 Task: Create a rule when a start date in week is set on a card by me.
Action: Mouse moved to (937, 75)
Screenshot: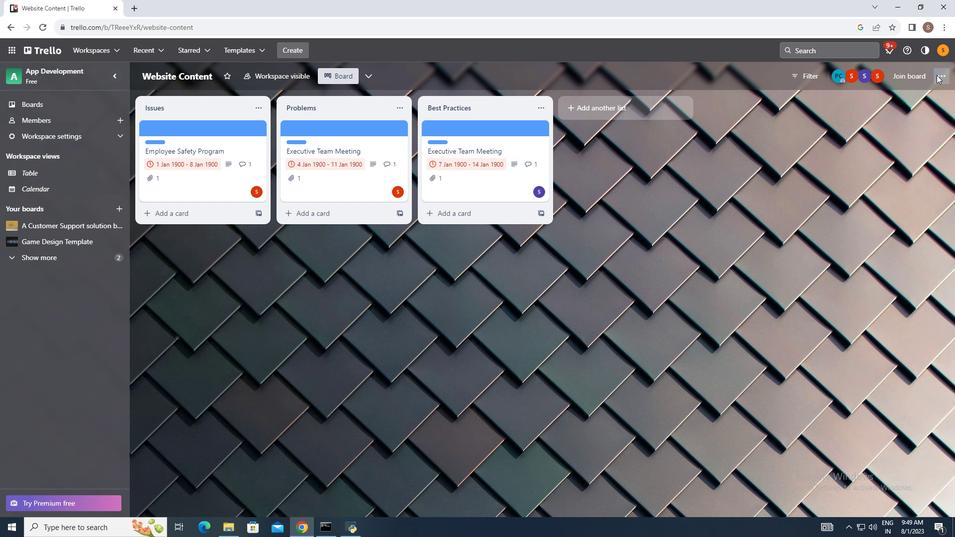 
Action: Mouse pressed left at (937, 75)
Screenshot: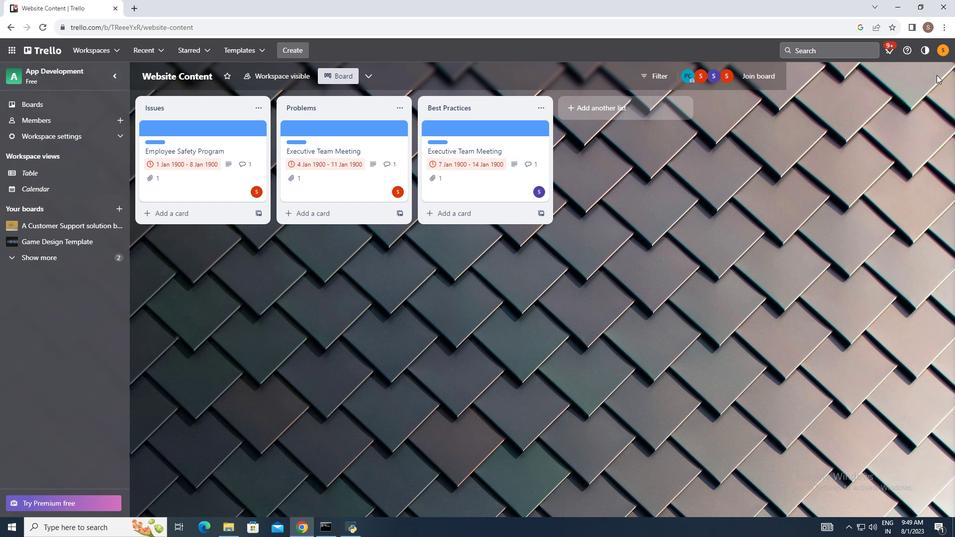 
Action: Mouse moved to (872, 192)
Screenshot: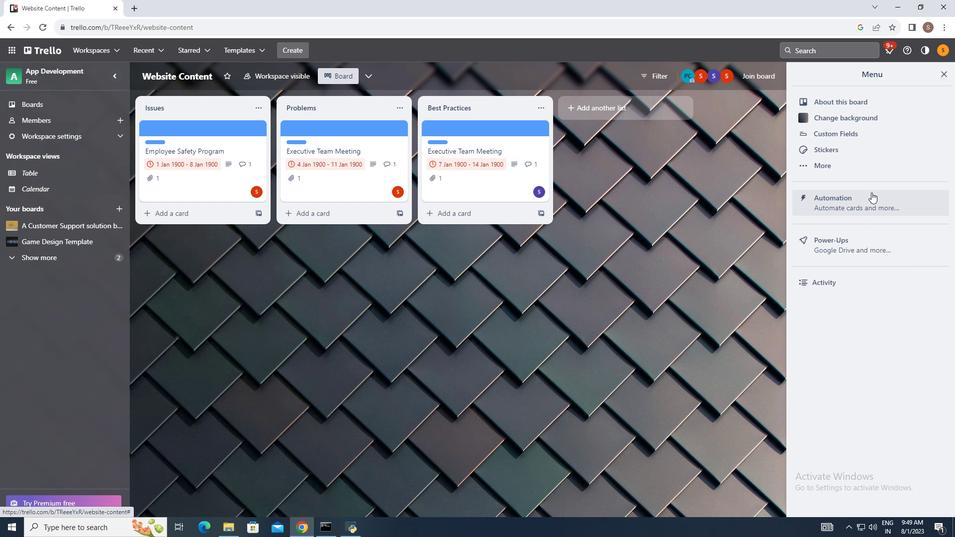 
Action: Mouse pressed left at (872, 192)
Screenshot: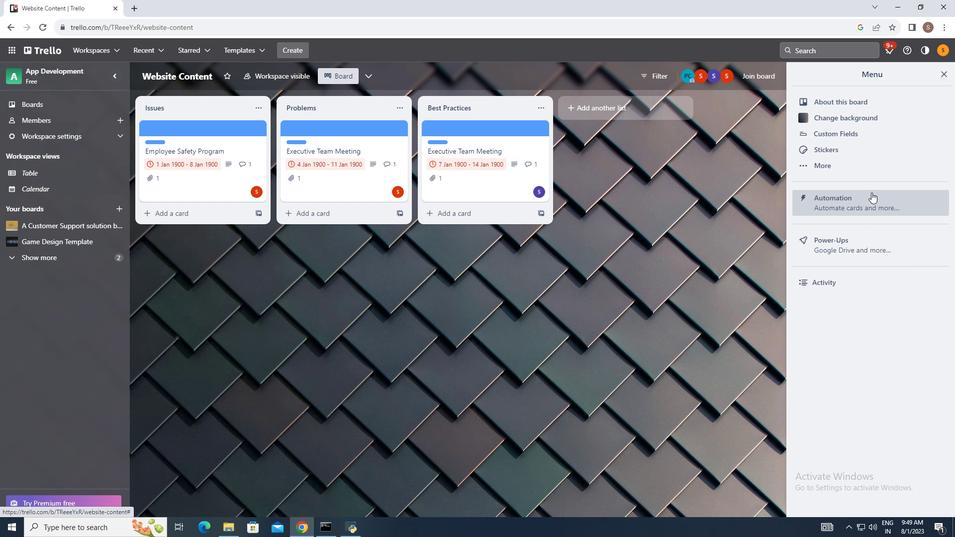 
Action: Mouse moved to (189, 165)
Screenshot: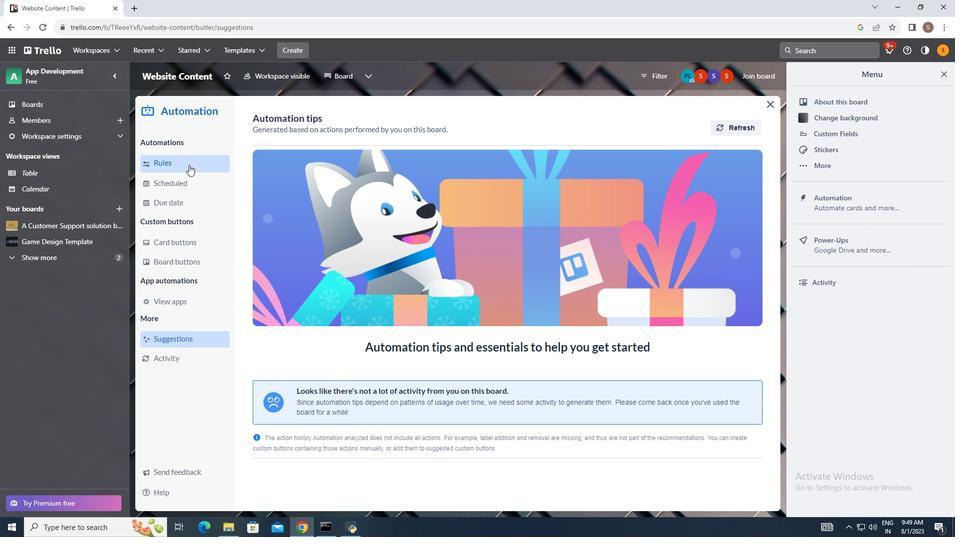 
Action: Mouse pressed left at (189, 165)
Screenshot: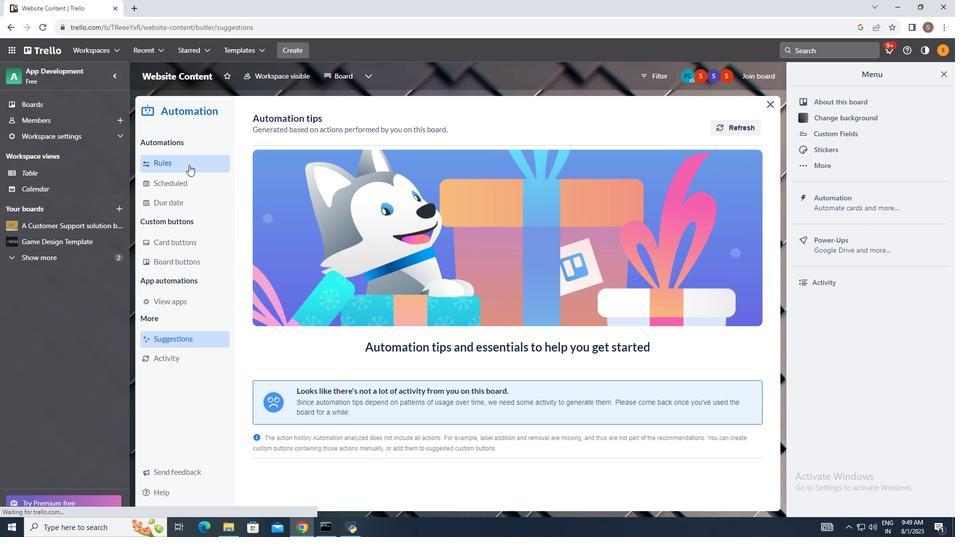 
Action: Mouse moved to (657, 119)
Screenshot: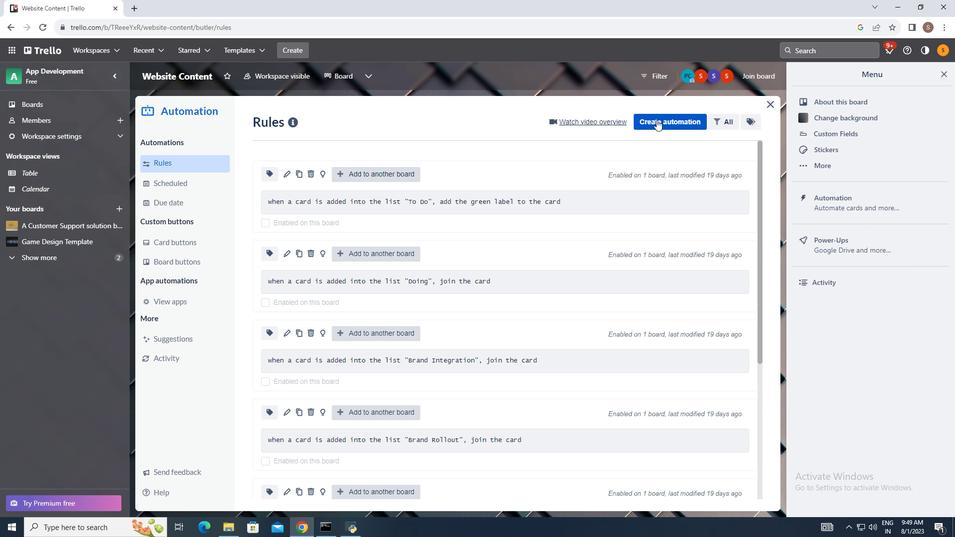 
Action: Mouse pressed left at (657, 119)
Screenshot: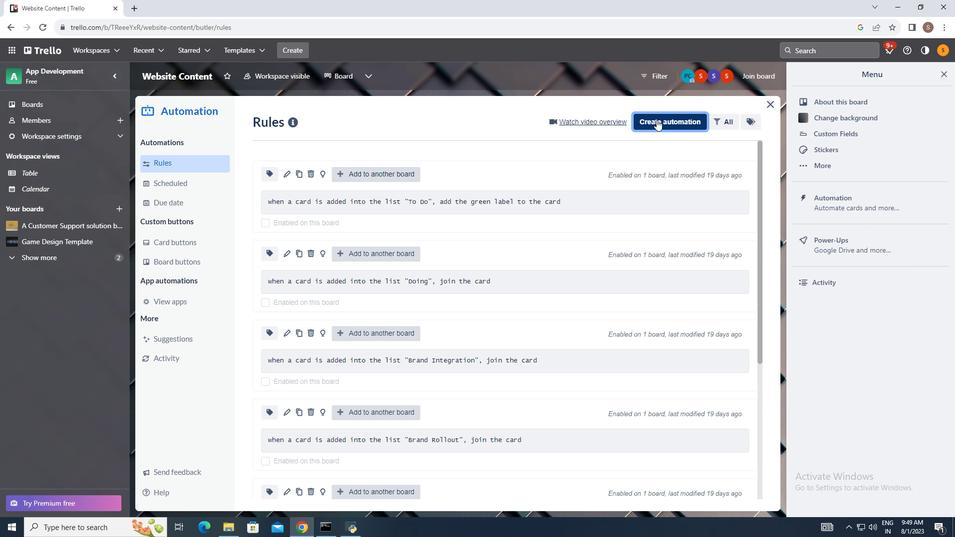 
Action: Mouse moved to (464, 215)
Screenshot: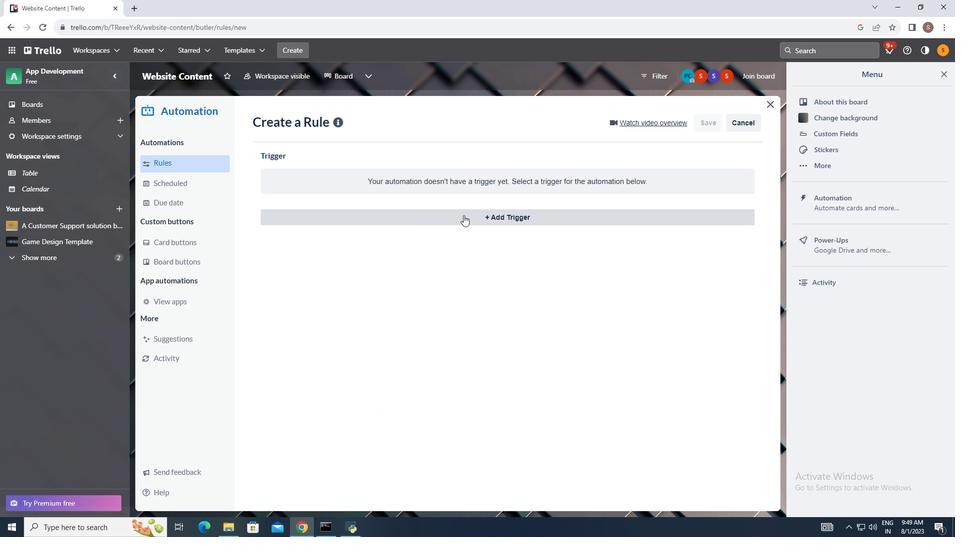 
Action: Mouse pressed left at (464, 215)
Screenshot: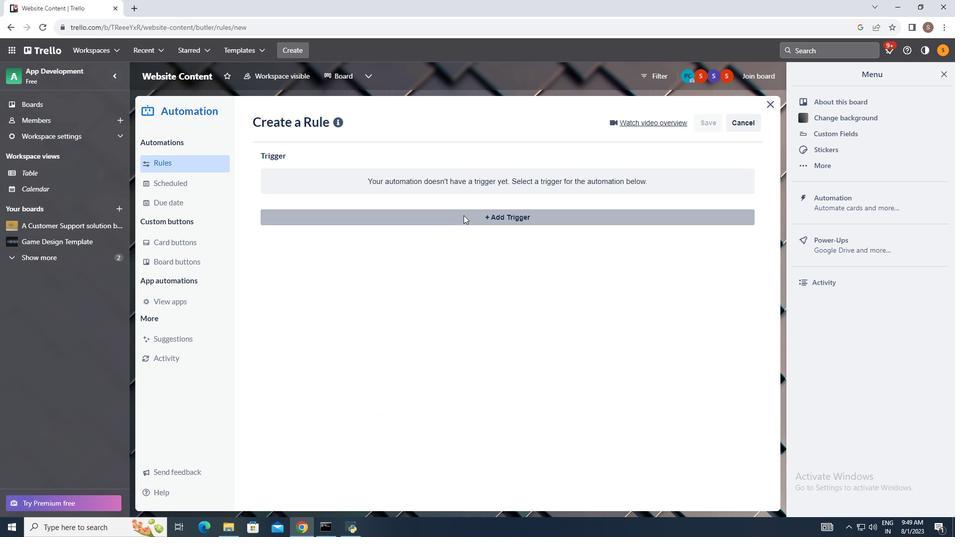 
Action: Mouse moved to (384, 245)
Screenshot: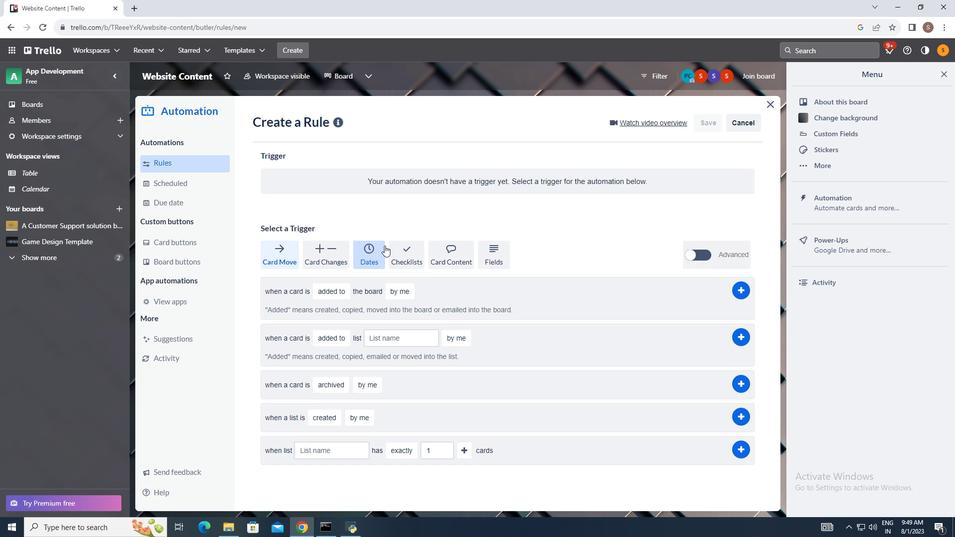 
Action: Mouse pressed left at (384, 245)
Screenshot: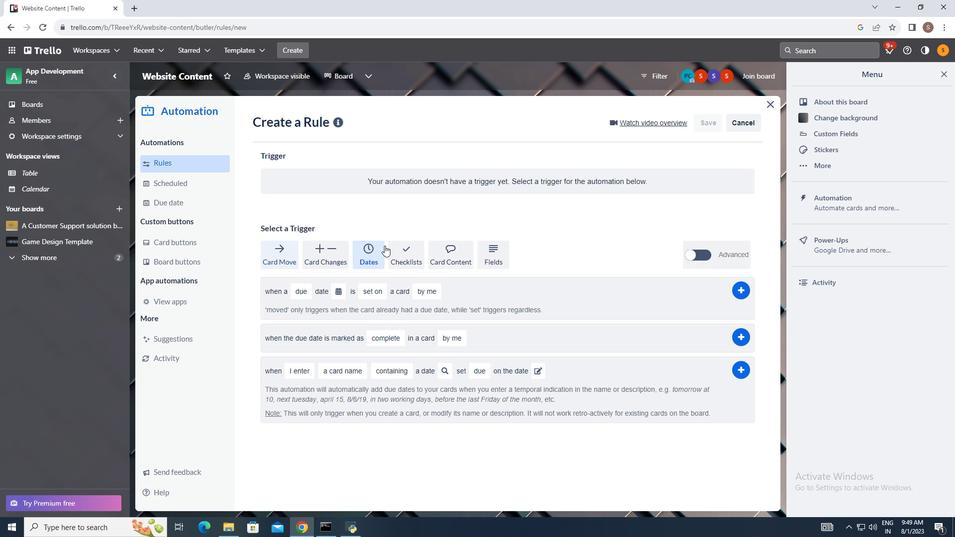 
Action: Mouse moved to (300, 284)
Screenshot: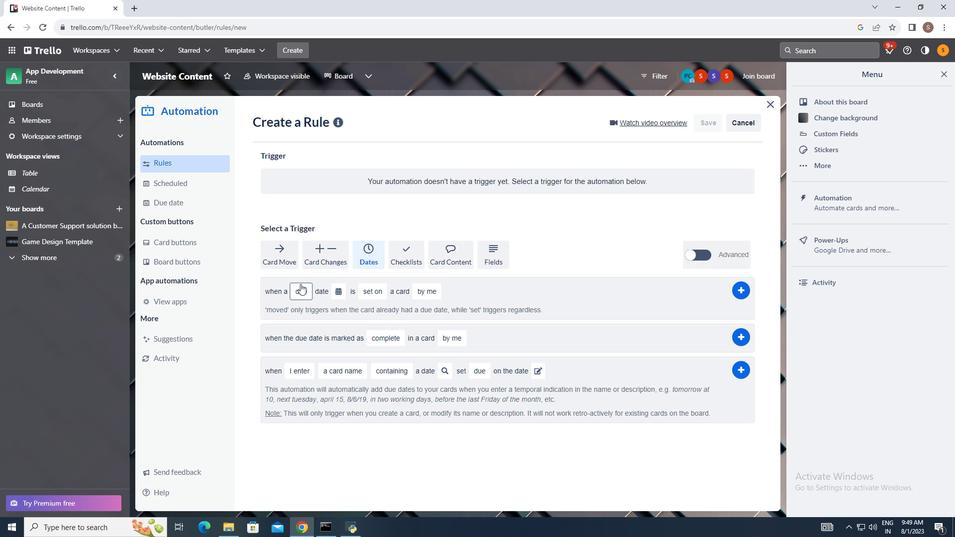 
Action: Mouse pressed left at (300, 284)
Screenshot: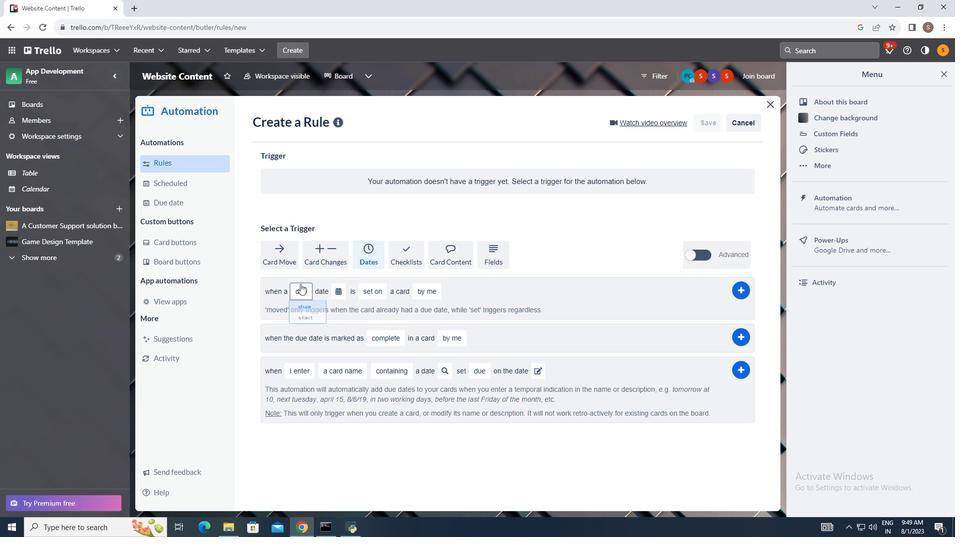 
Action: Mouse moved to (307, 326)
Screenshot: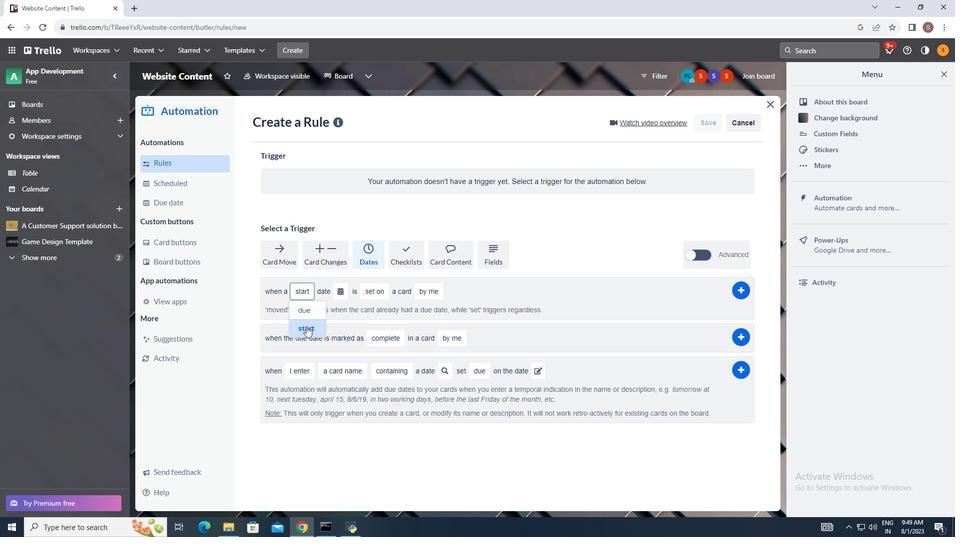 
Action: Mouse pressed left at (307, 326)
Screenshot: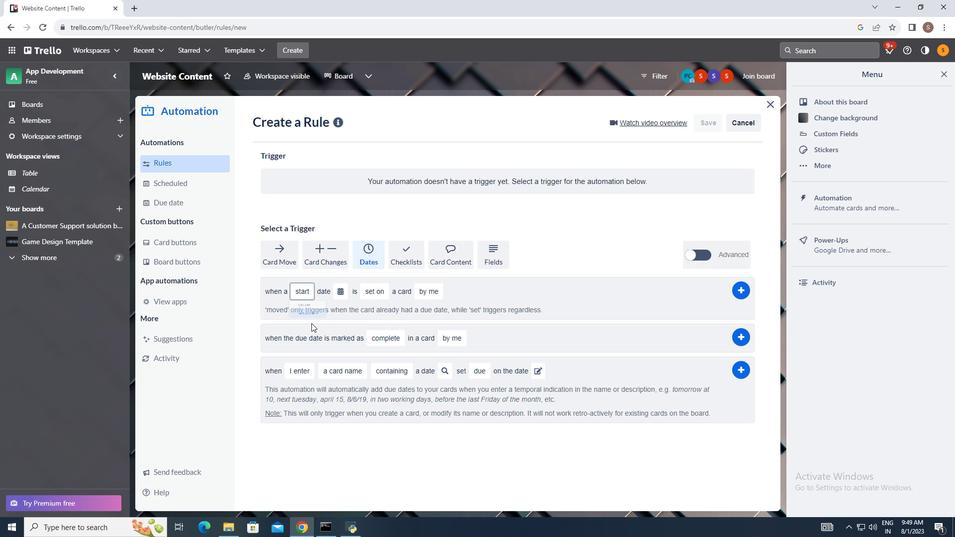 
Action: Mouse moved to (343, 289)
Screenshot: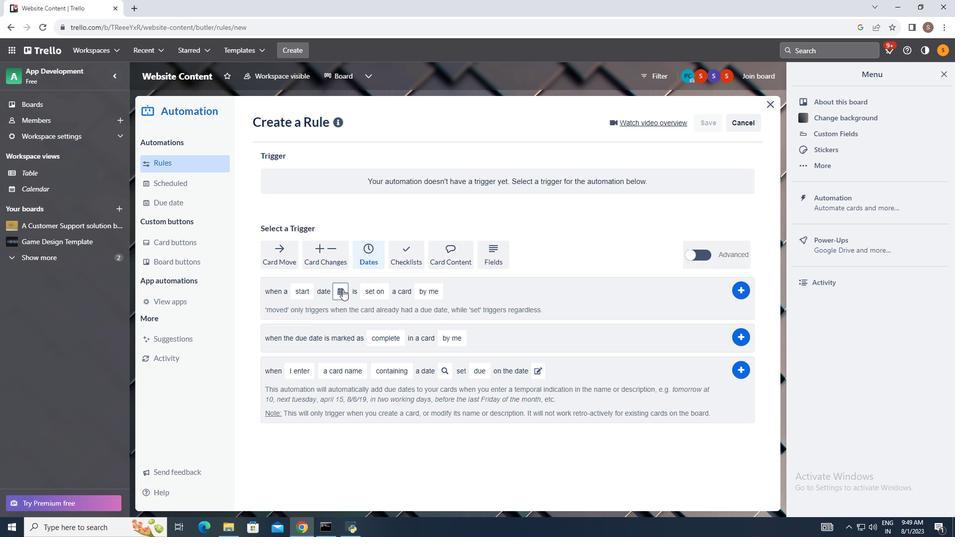 
Action: Mouse pressed left at (343, 289)
Screenshot: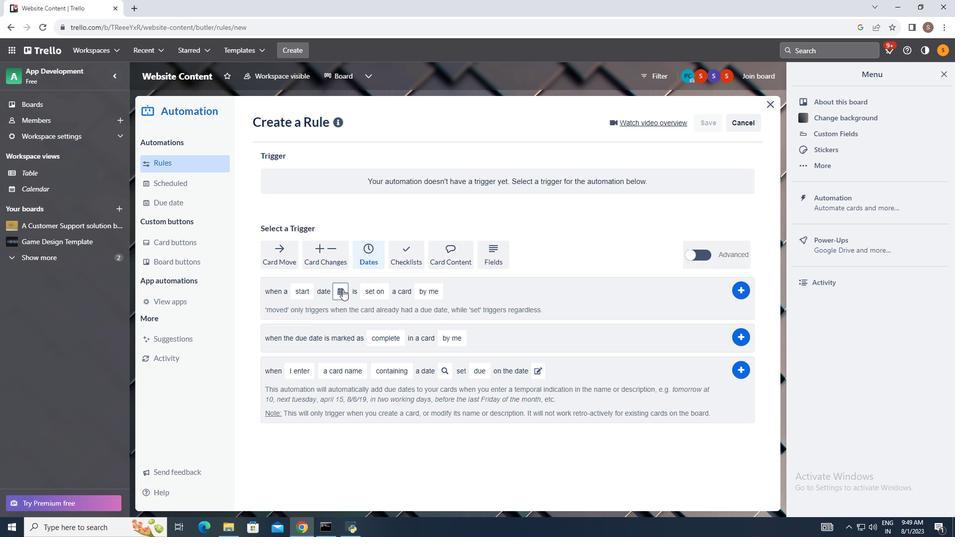 
Action: Mouse moved to (347, 320)
Screenshot: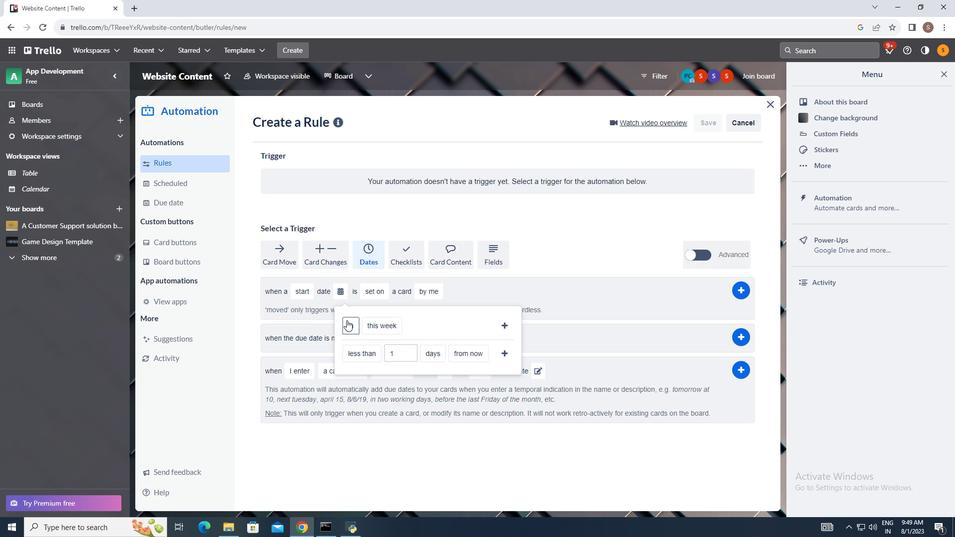 
Action: Mouse pressed left at (347, 320)
Screenshot: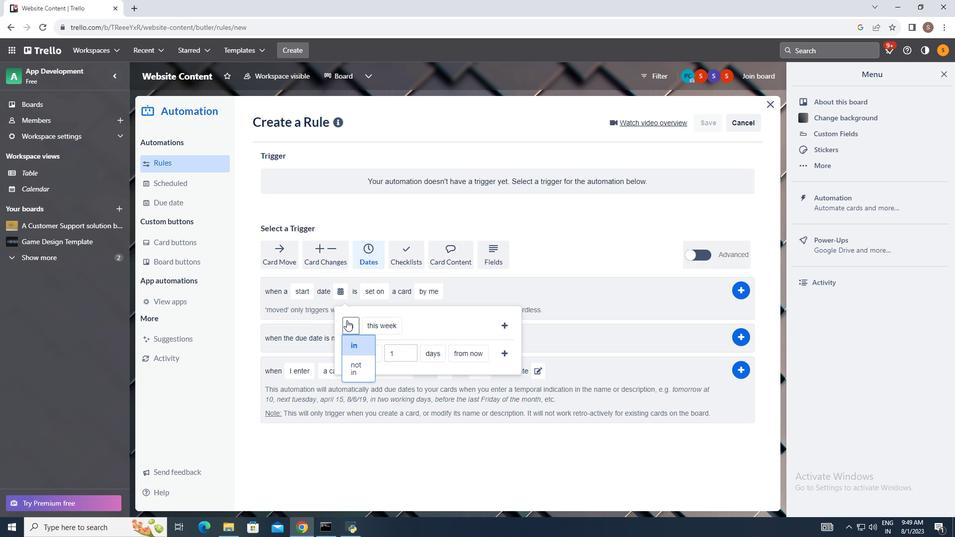 
Action: Mouse moved to (352, 340)
Screenshot: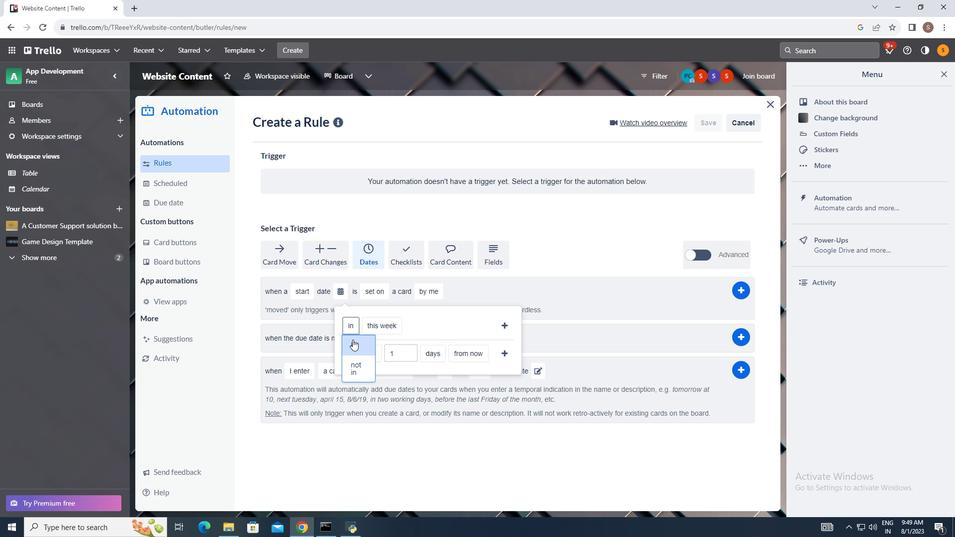 
Action: Mouse pressed left at (352, 340)
Screenshot: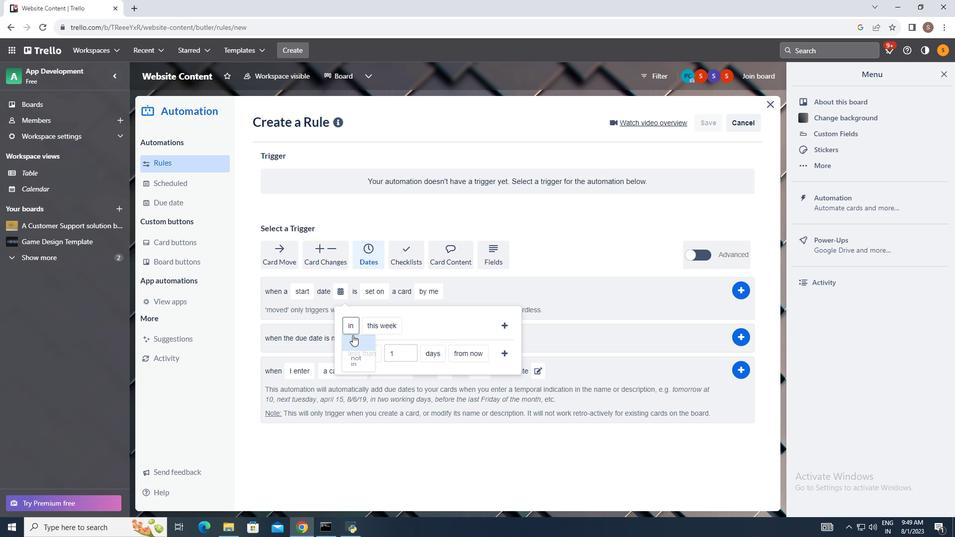 
Action: Mouse moved to (376, 324)
Screenshot: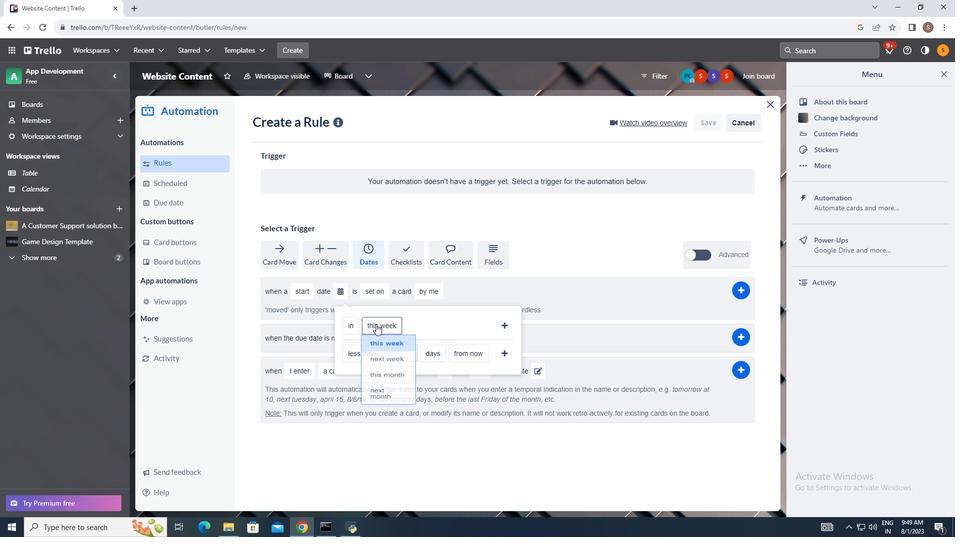 
Action: Mouse pressed left at (376, 324)
Screenshot: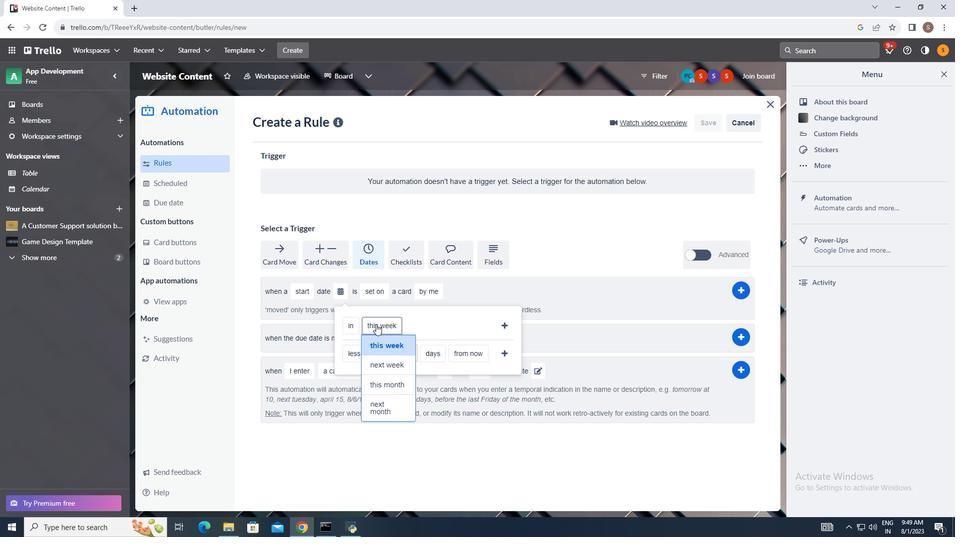 
Action: Mouse moved to (383, 341)
Screenshot: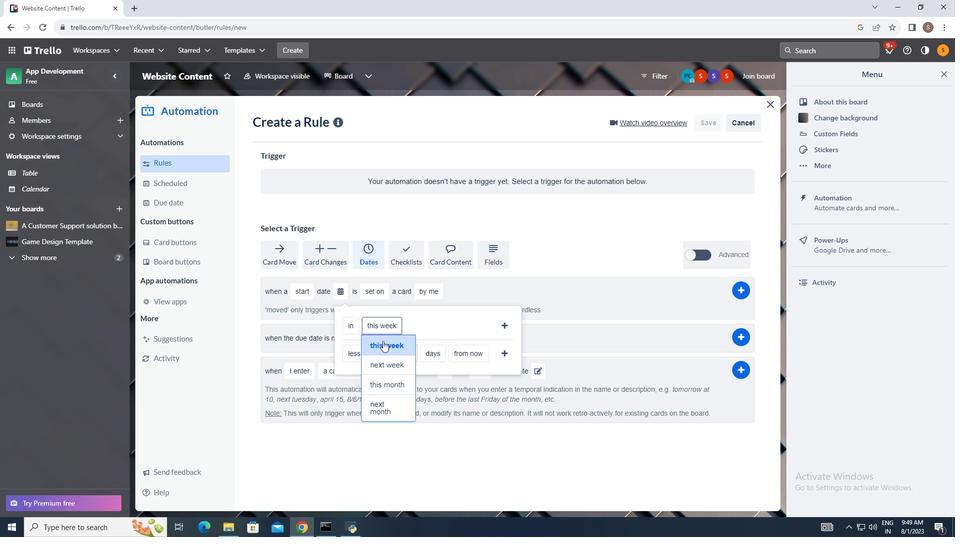 
Action: Mouse pressed left at (383, 341)
Screenshot: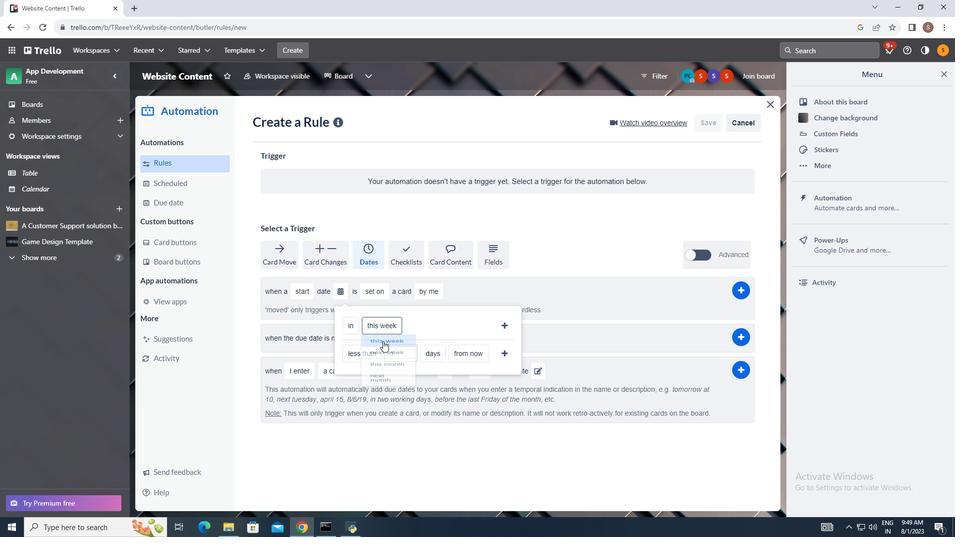 
Action: Mouse moved to (505, 325)
Screenshot: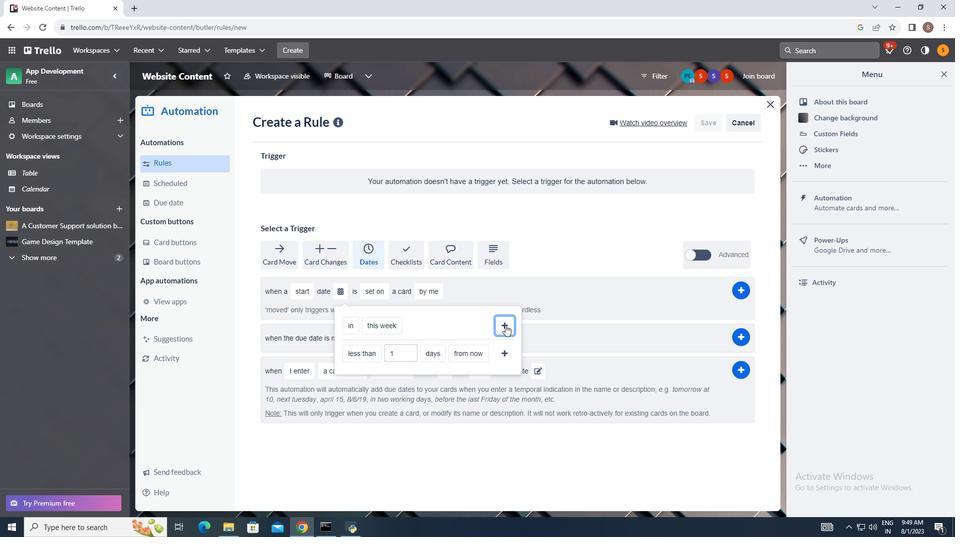 
Action: Mouse pressed left at (505, 325)
Screenshot: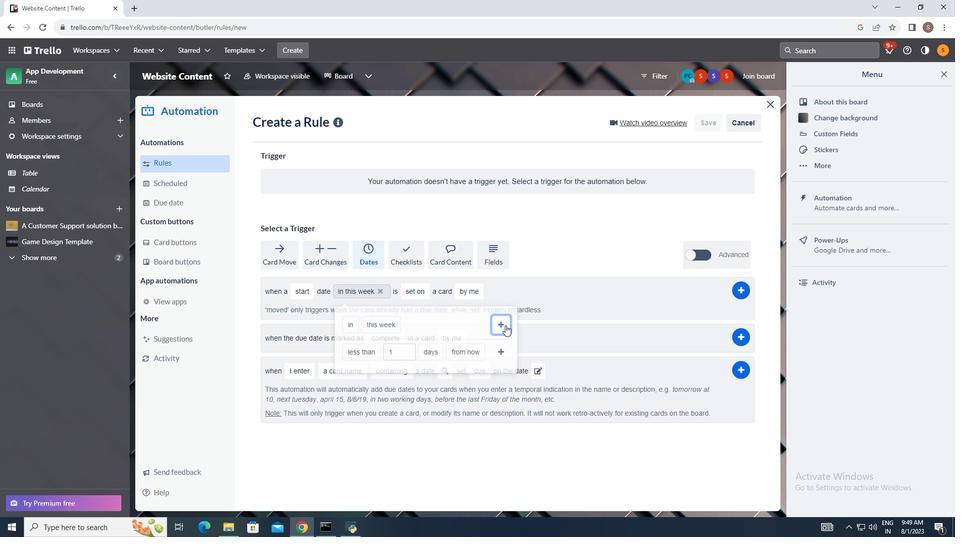 
Action: Mouse moved to (743, 292)
Screenshot: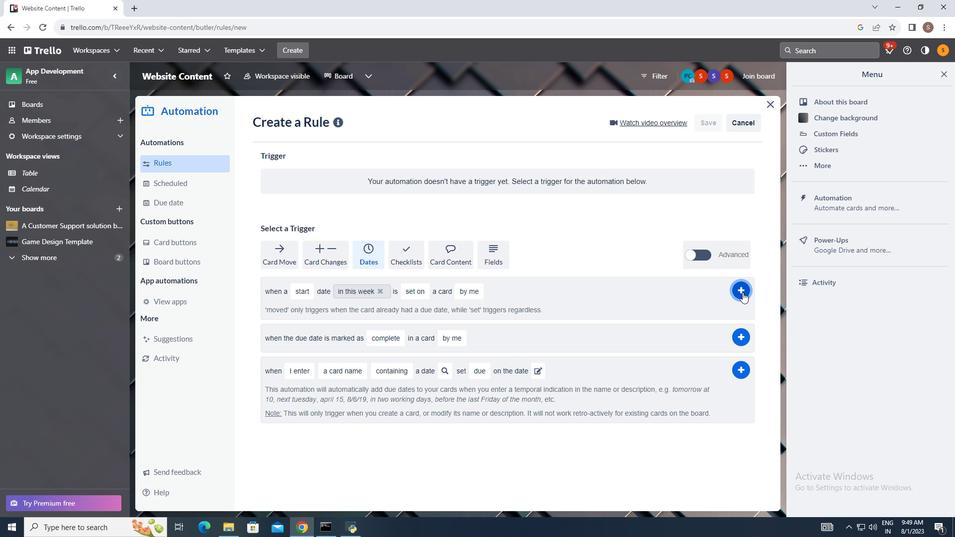 
Action: Mouse pressed left at (743, 292)
Screenshot: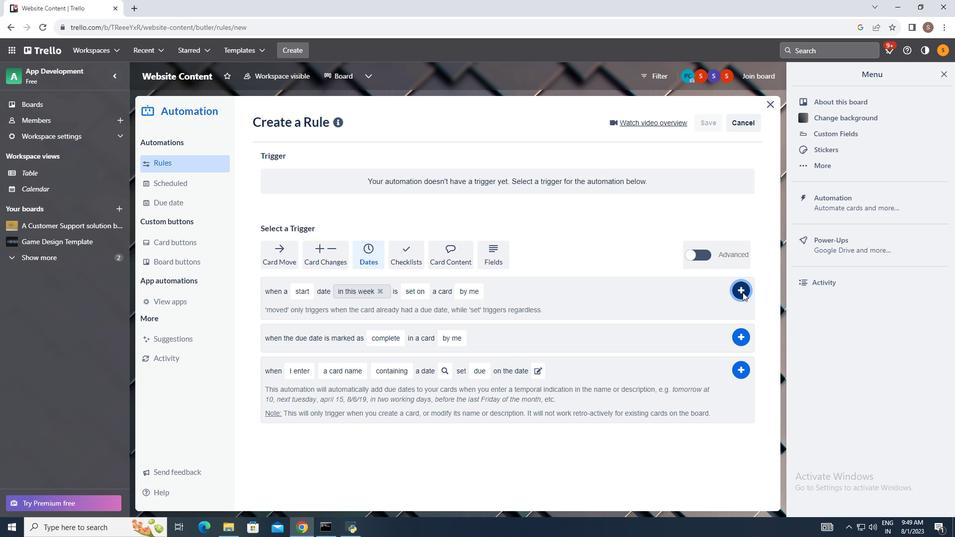 
Action: Mouse moved to (625, 231)
Screenshot: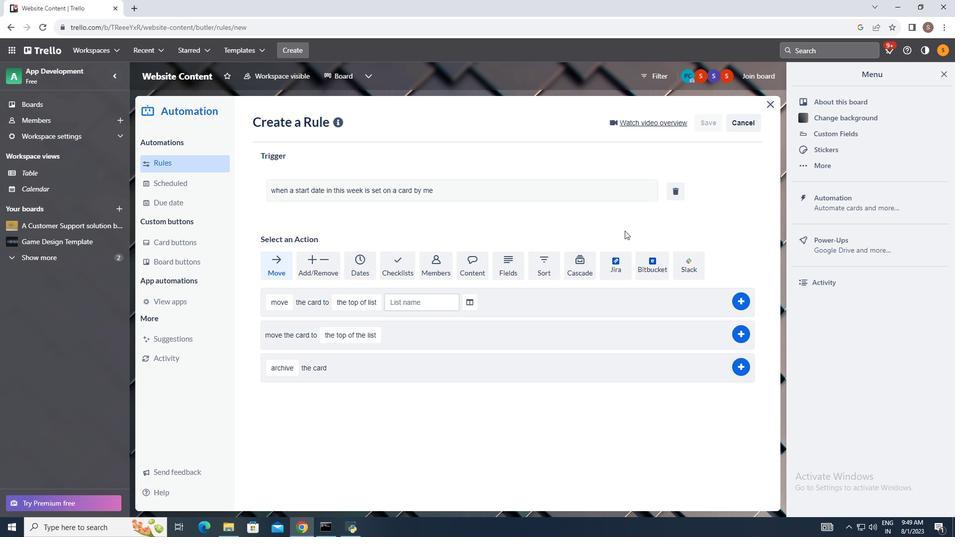 
